 Task: Split the javascript debug terminal.
Action: Mouse moved to (179, 7)
Screenshot: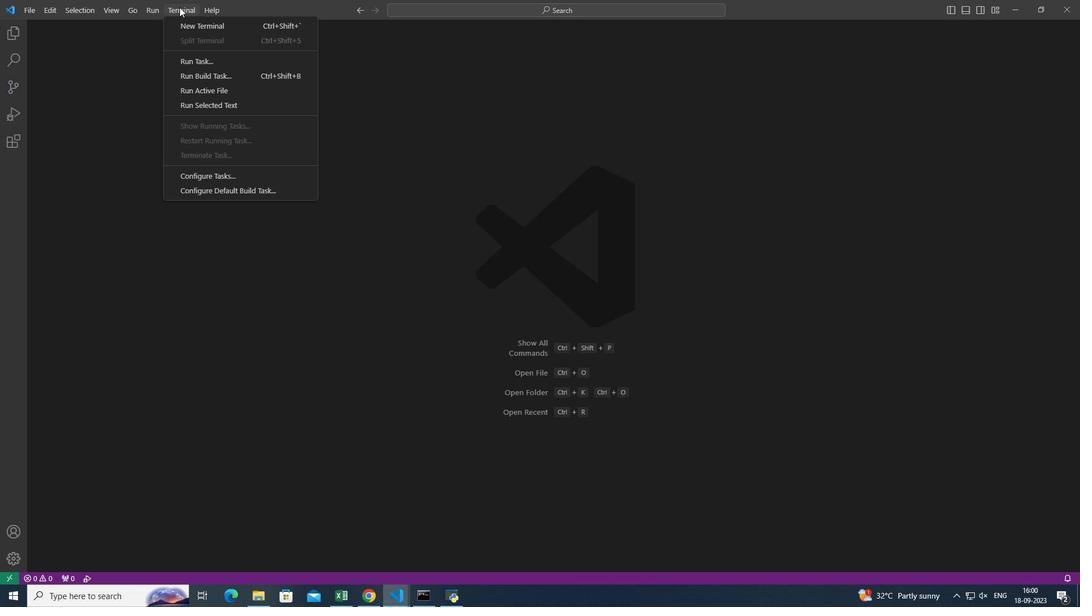 
Action: Mouse pressed left at (179, 7)
Screenshot: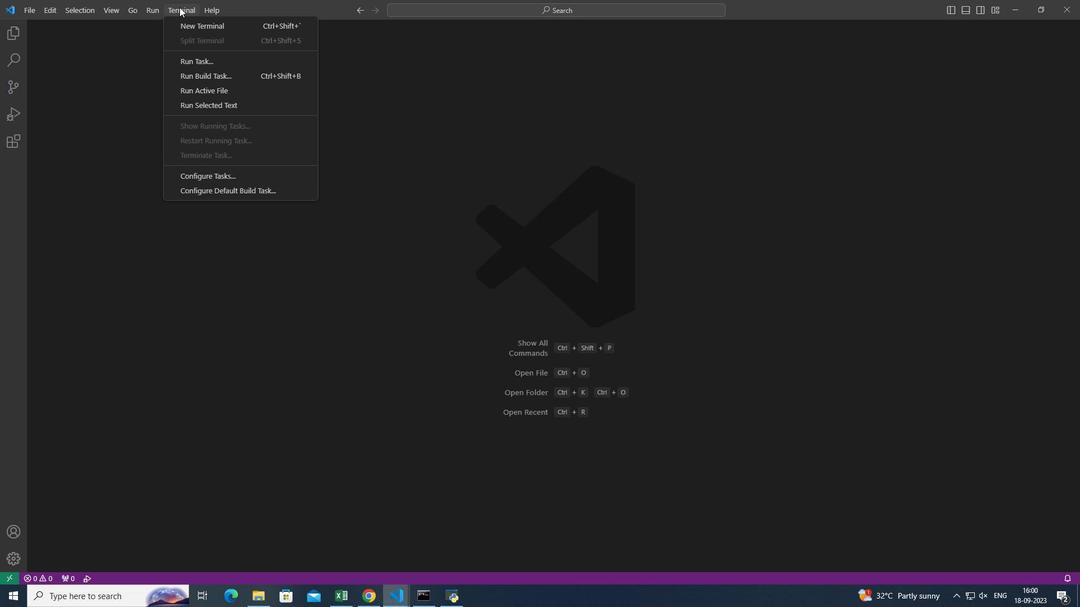 
Action: Mouse moved to (252, 27)
Screenshot: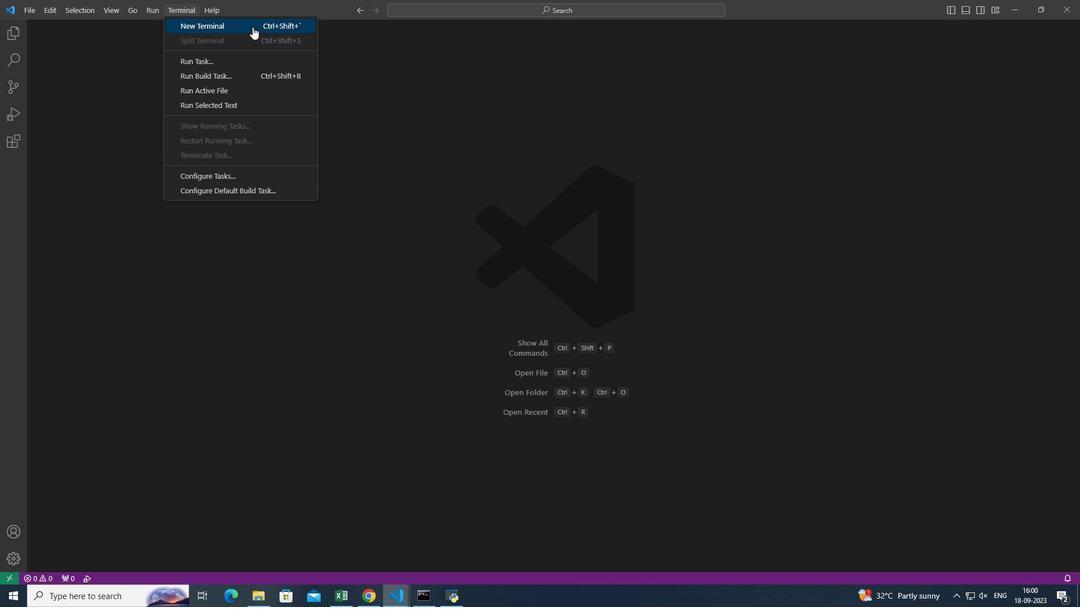 
Action: Mouse pressed left at (252, 27)
Screenshot: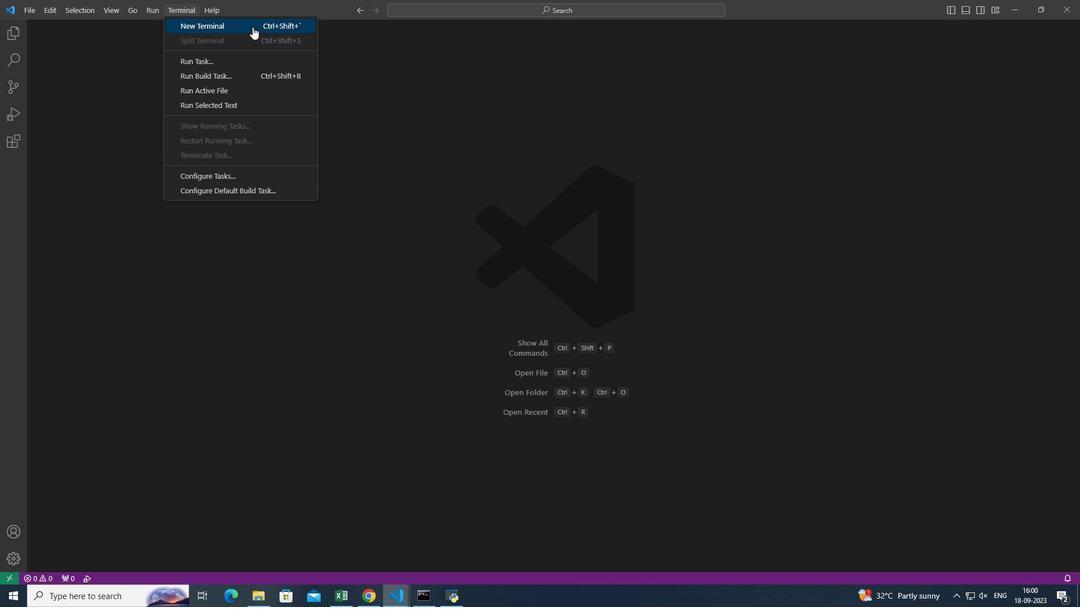 
Action: Mouse moved to (1012, 439)
Screenshot: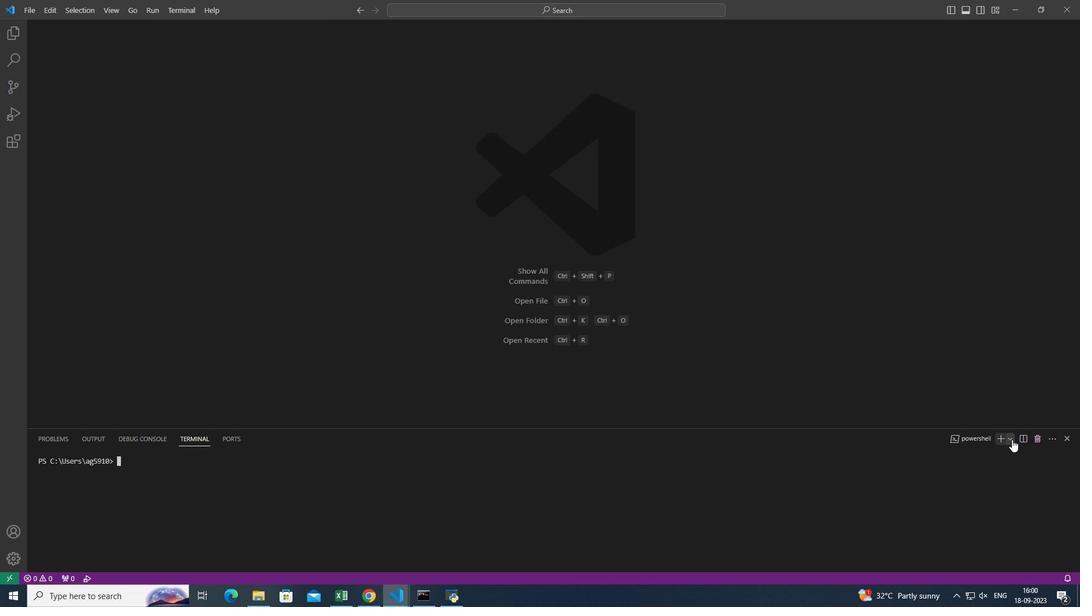 
Action: Mouse pressed left at (1012, 439)
Screenshot: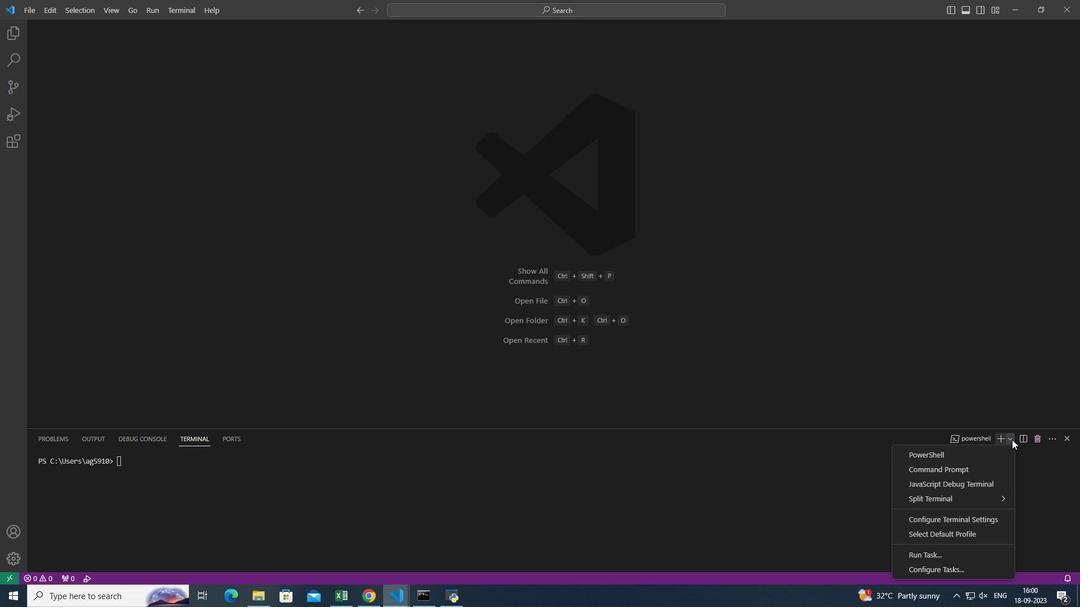 
Action: Mouse moved to (883, 527)
Screenshot: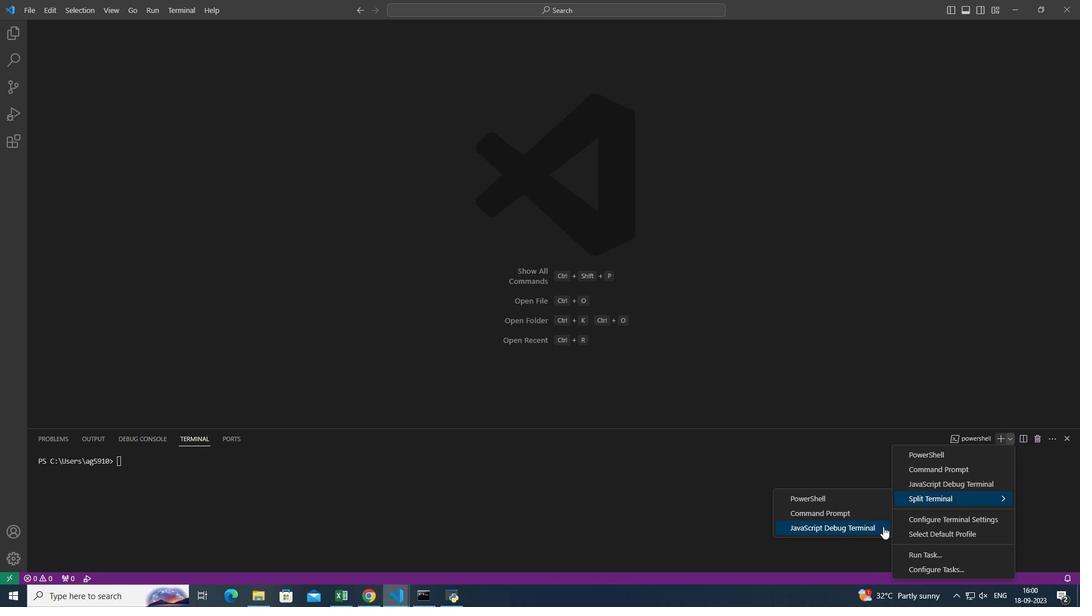 
Action: Mouse pressed left at (883, 527)
Screenshot: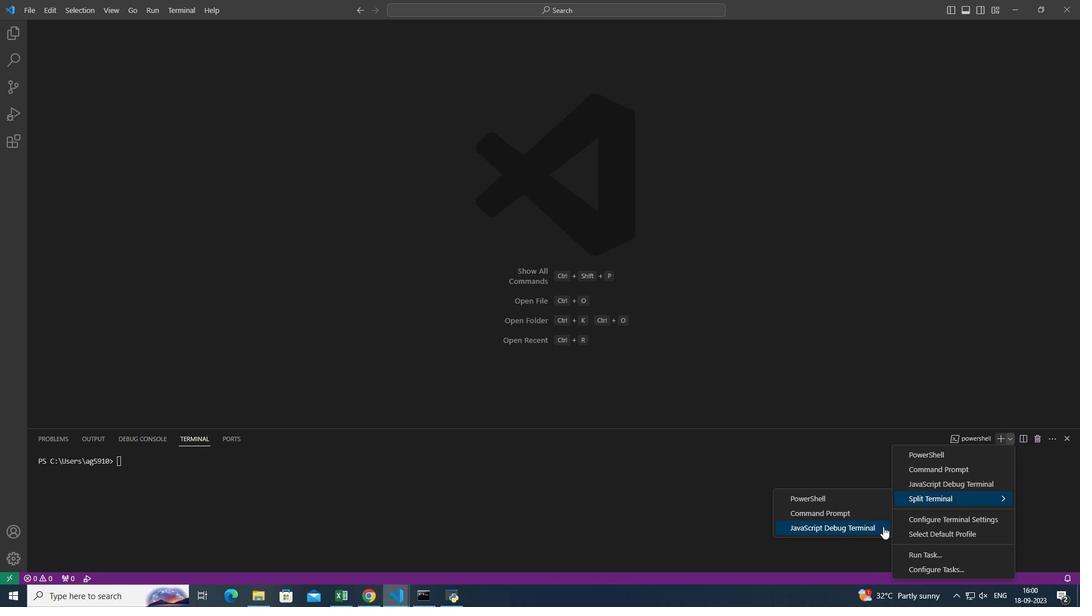 
Action: Mouse moved to (714, 514)
Screenshot: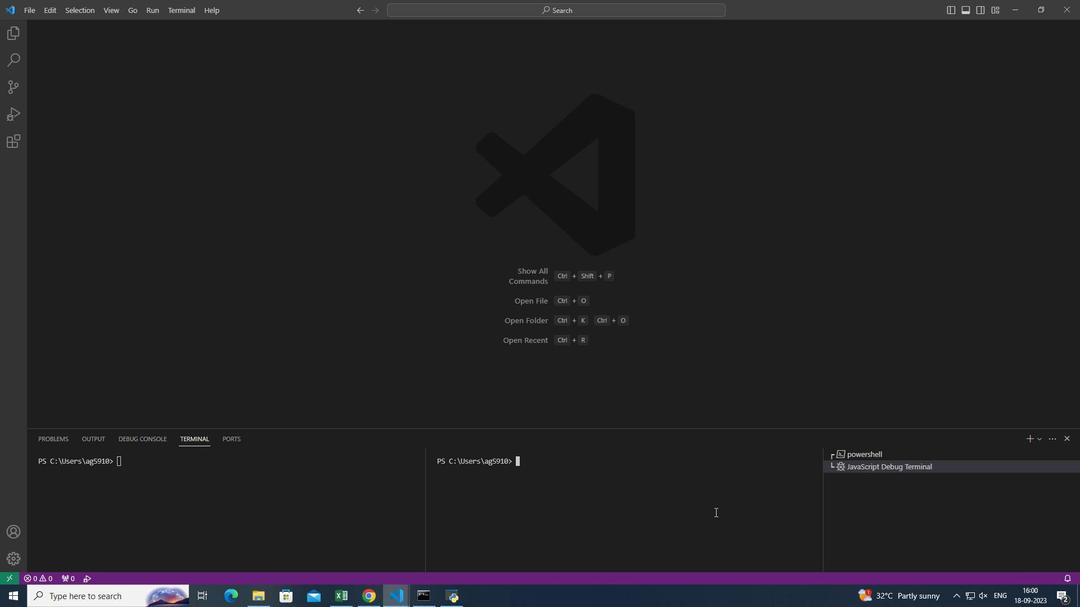 
